 Task: Create Workspace Digital Analytics Workspace description Optimize email open and click-through rates. Workspace type Small Business
Action: Mouse moved to (401, 71)
Screenshot: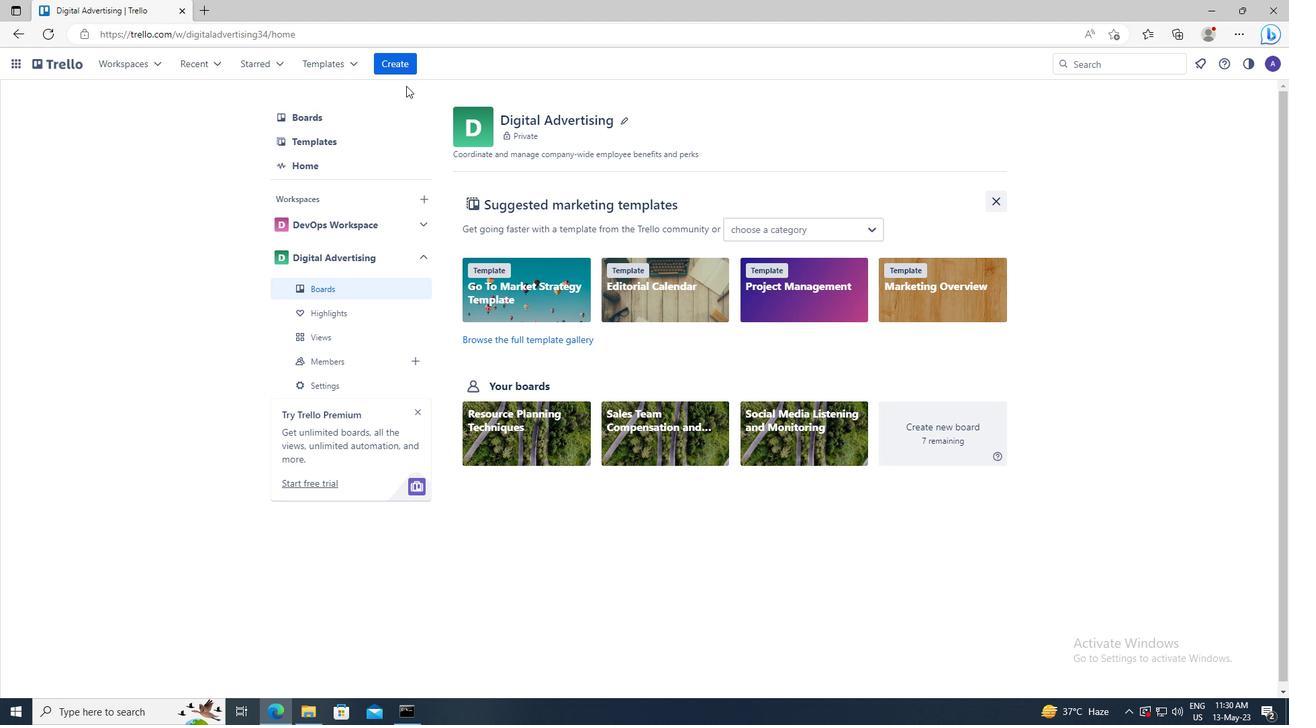 
Action: Mouse pressed left at (401, 71)
Screenshot: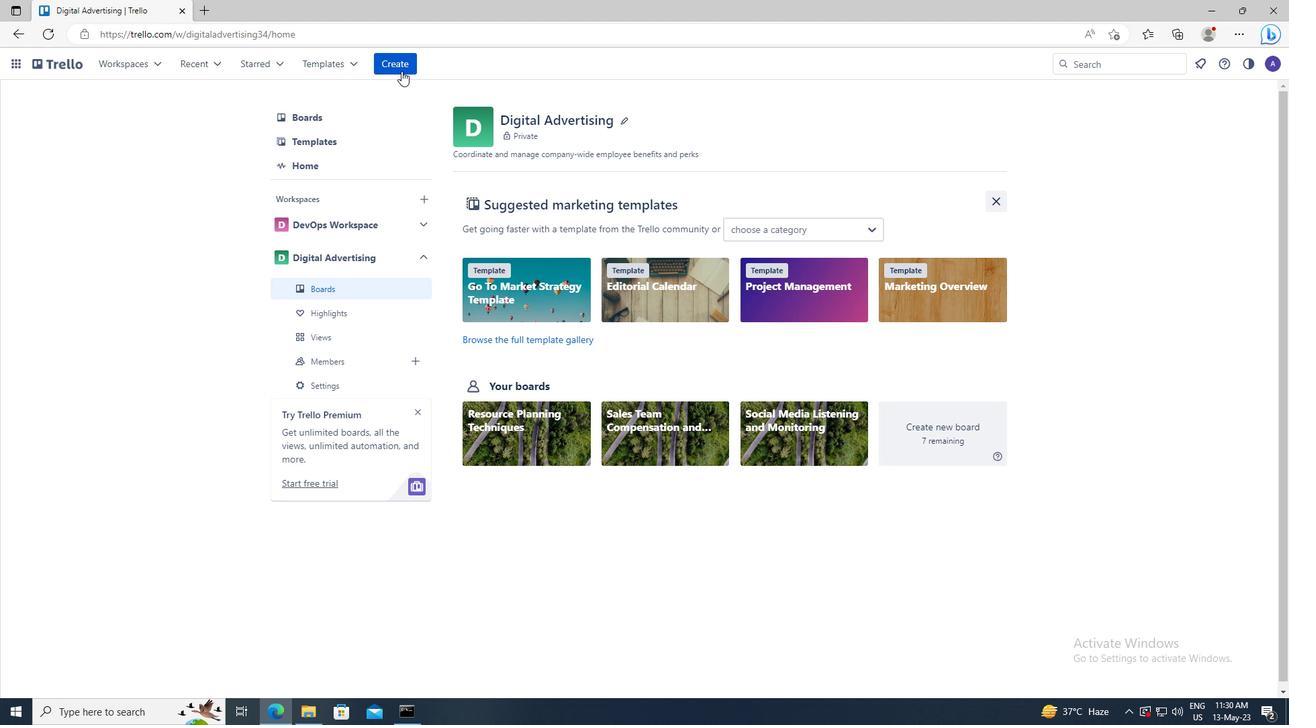
Action: Mouse moved to (429, 201)
Screenshot: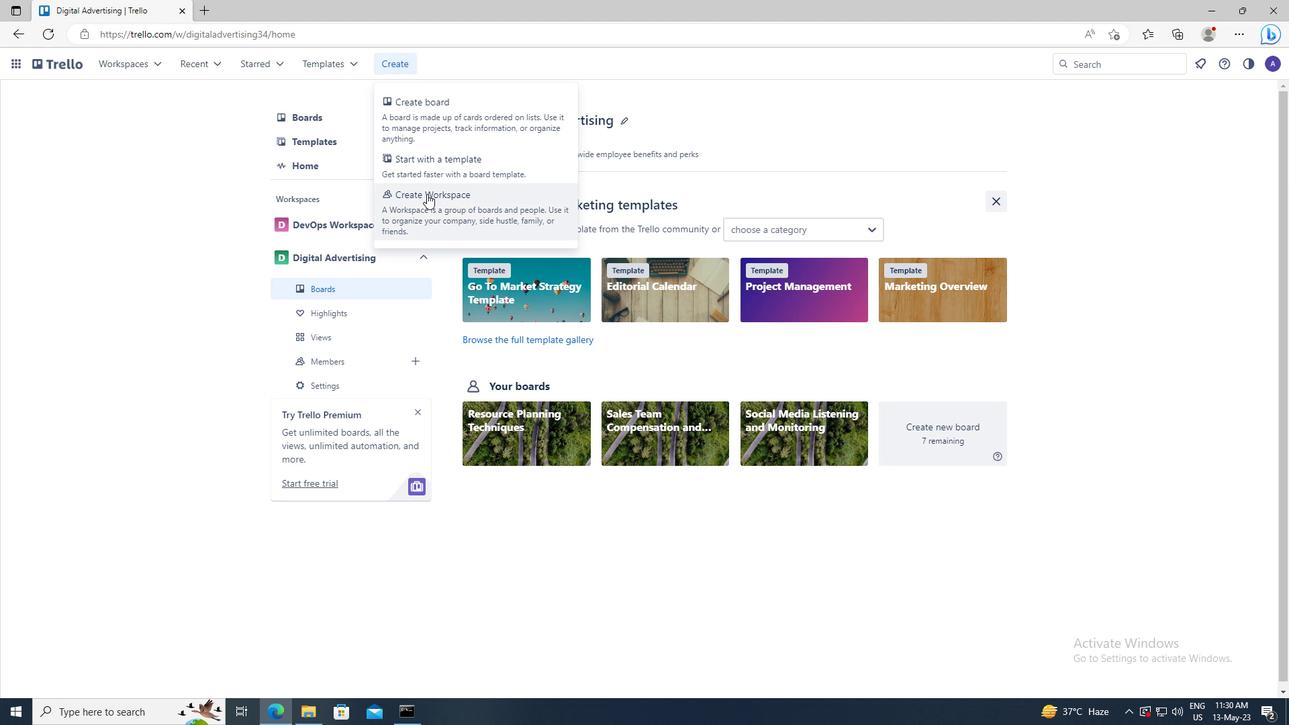 
Action: Mouse pressed left at (429, 201)
Screenshot: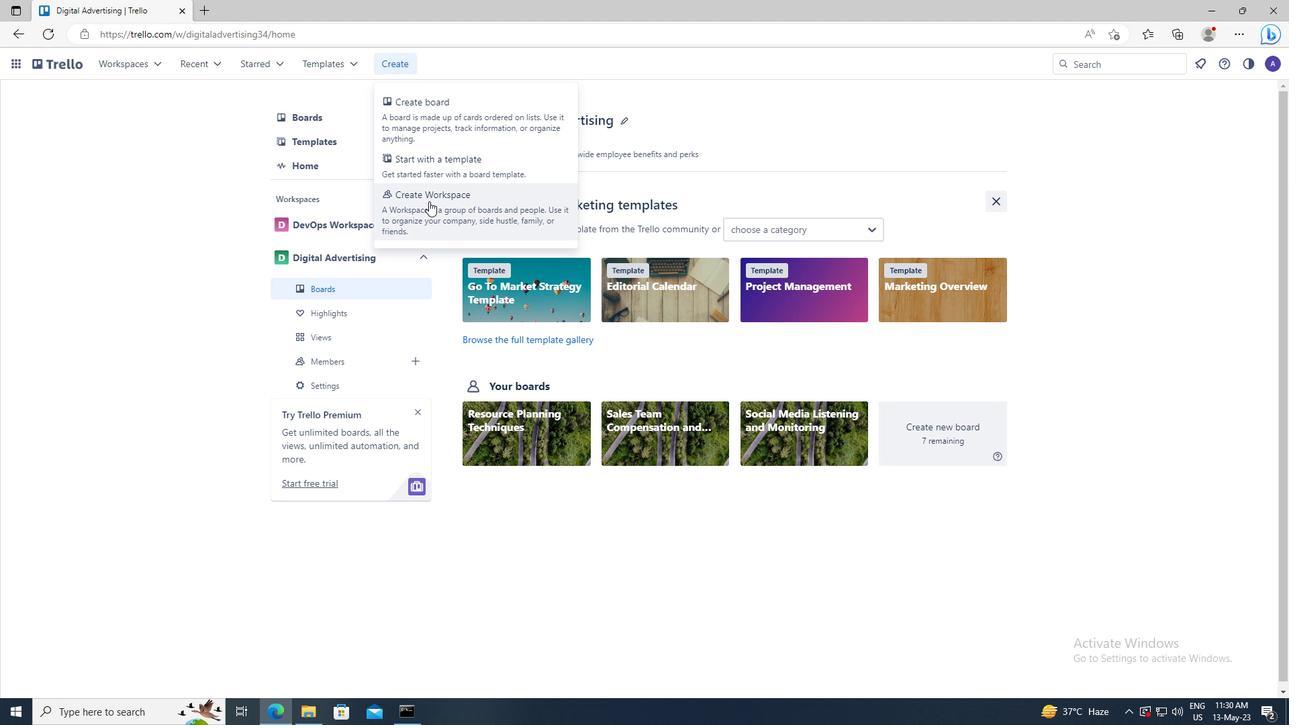 
Action: Mouse moved to (430, 237)
Screenshot: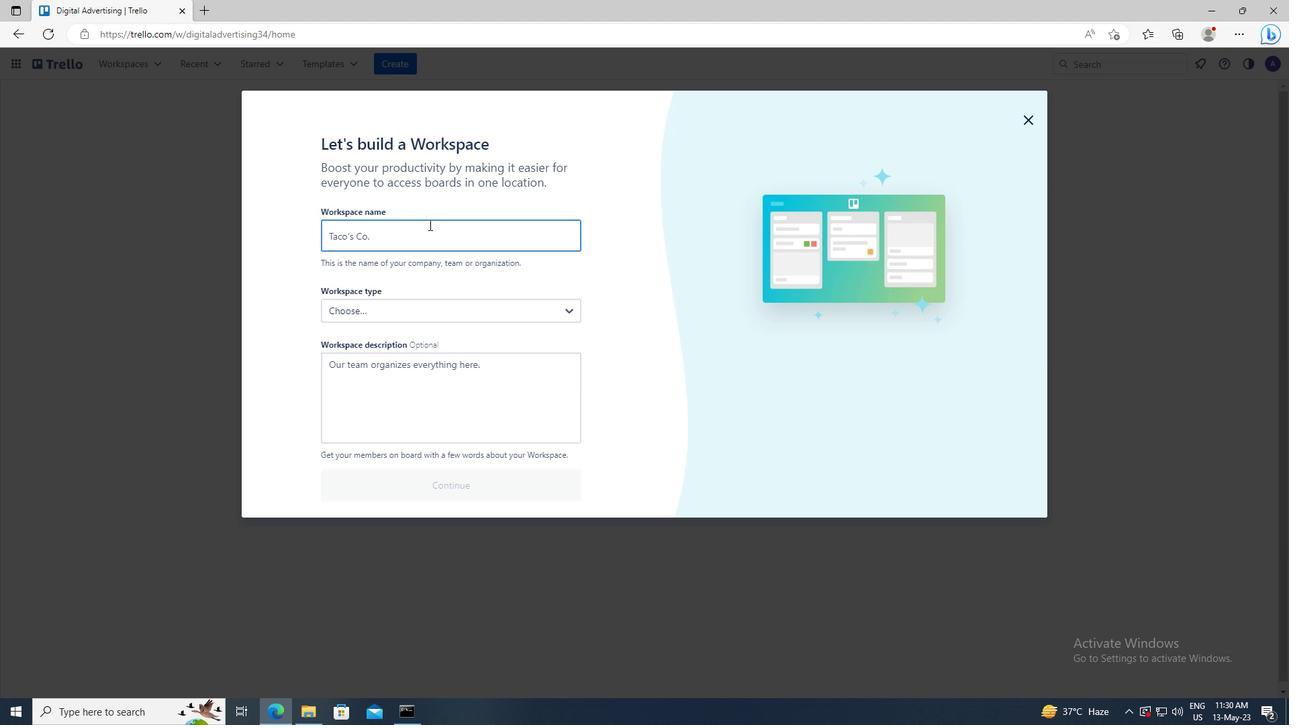 
Action: Mouse pressed left at (430, 237)
Screenshot: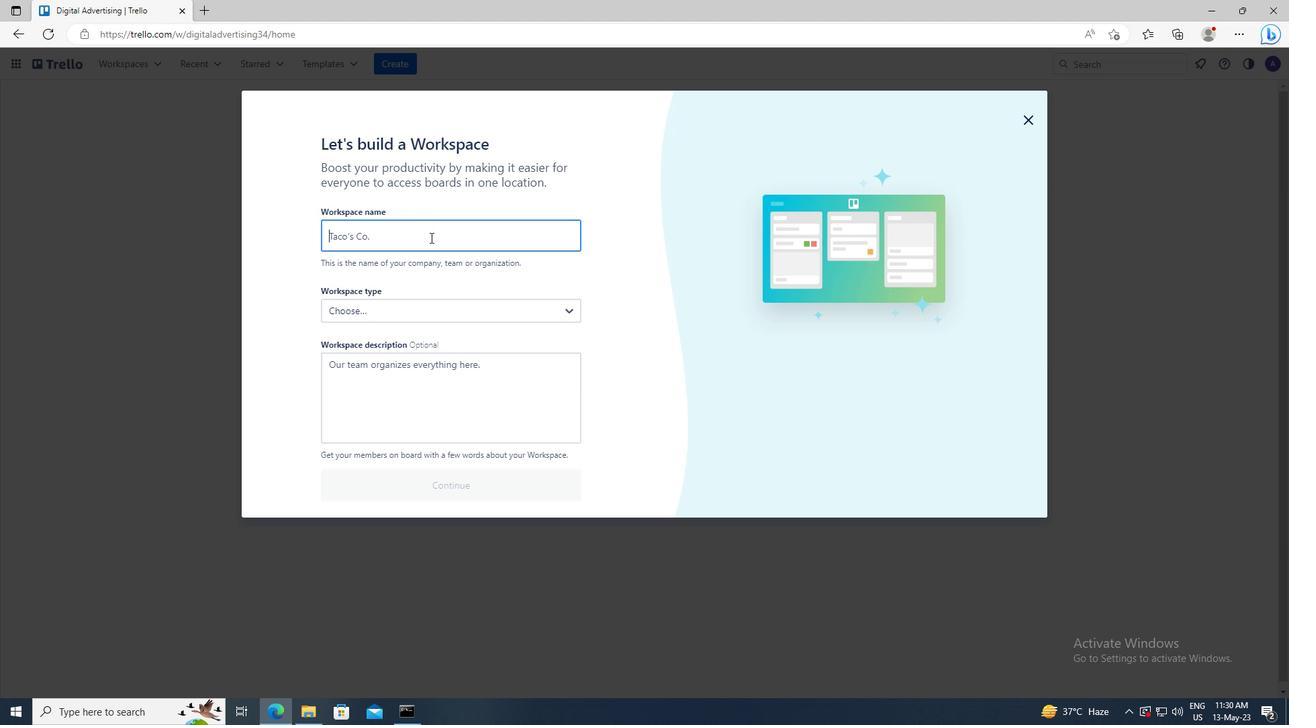 
Action: Key pressed <Key.shift>DIGITAL<Key.space><Key.shift>ANALYTICS
Screenshot: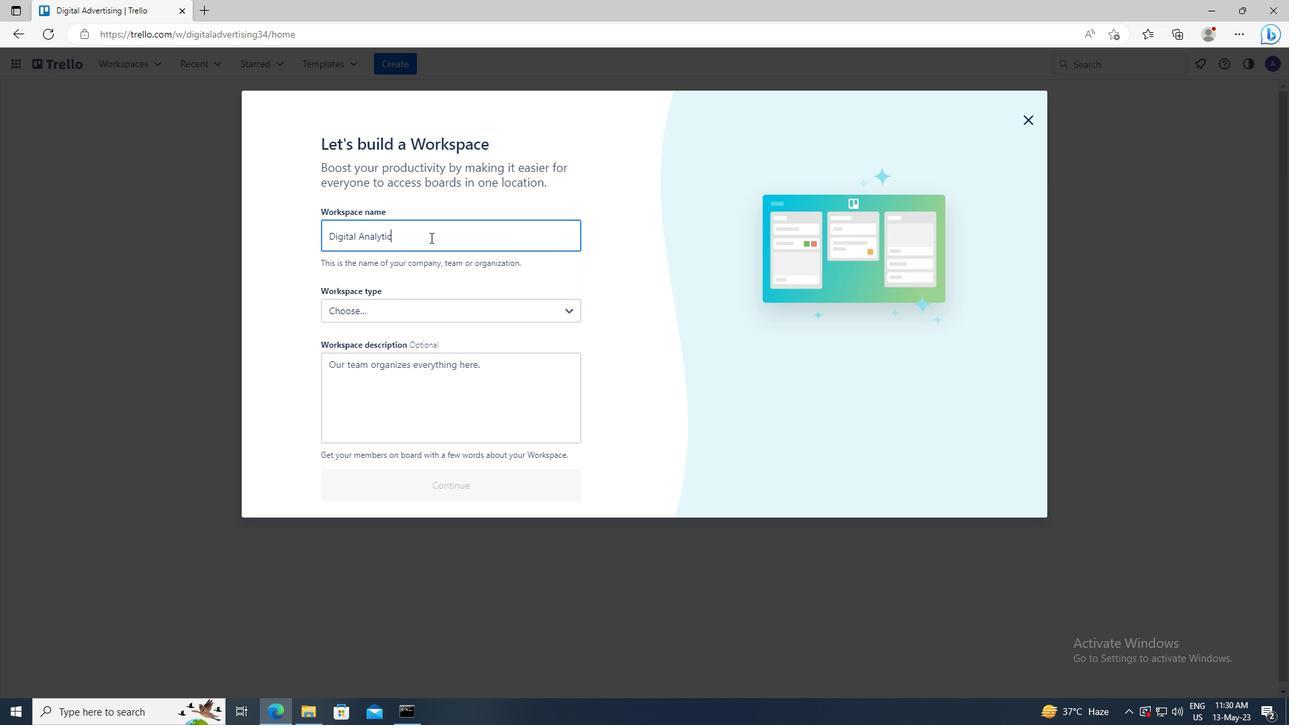 
Action: Mouse moved to (433, 371)
Screenshot: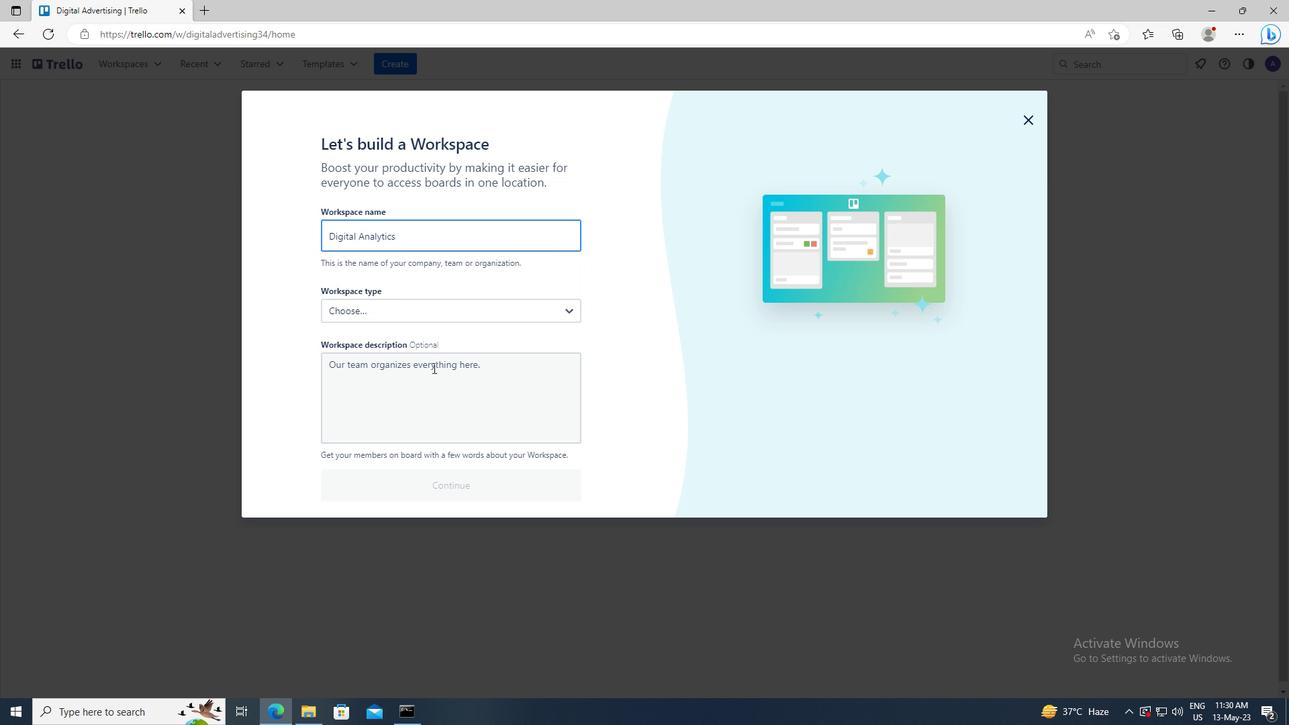 
Action: Mouse pressed left at (433, 371)
Screenshot: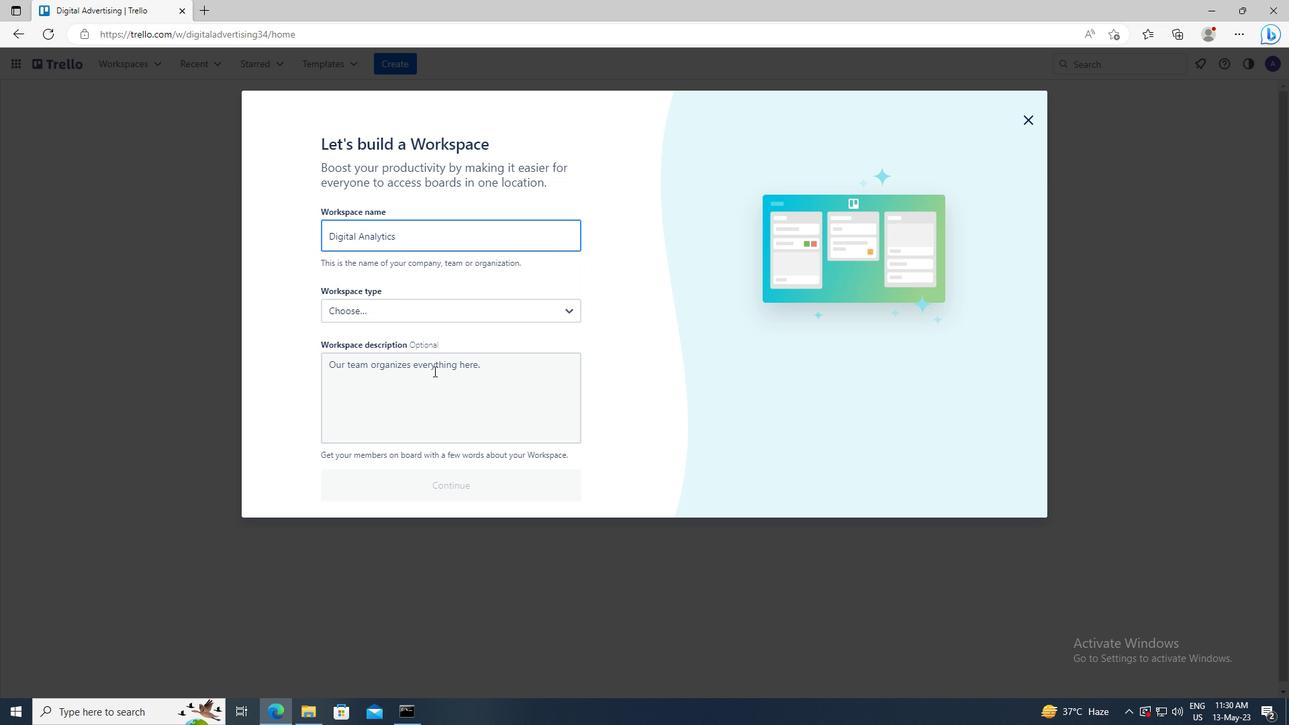 
Action: Key pressed <Key.shift>OPTIMIZE<Key.space>EMAIL<Key.space>OPEN<Key.space>AND<Key.space>CLICK-THROUGH<Key.space>RATES
Screenshot: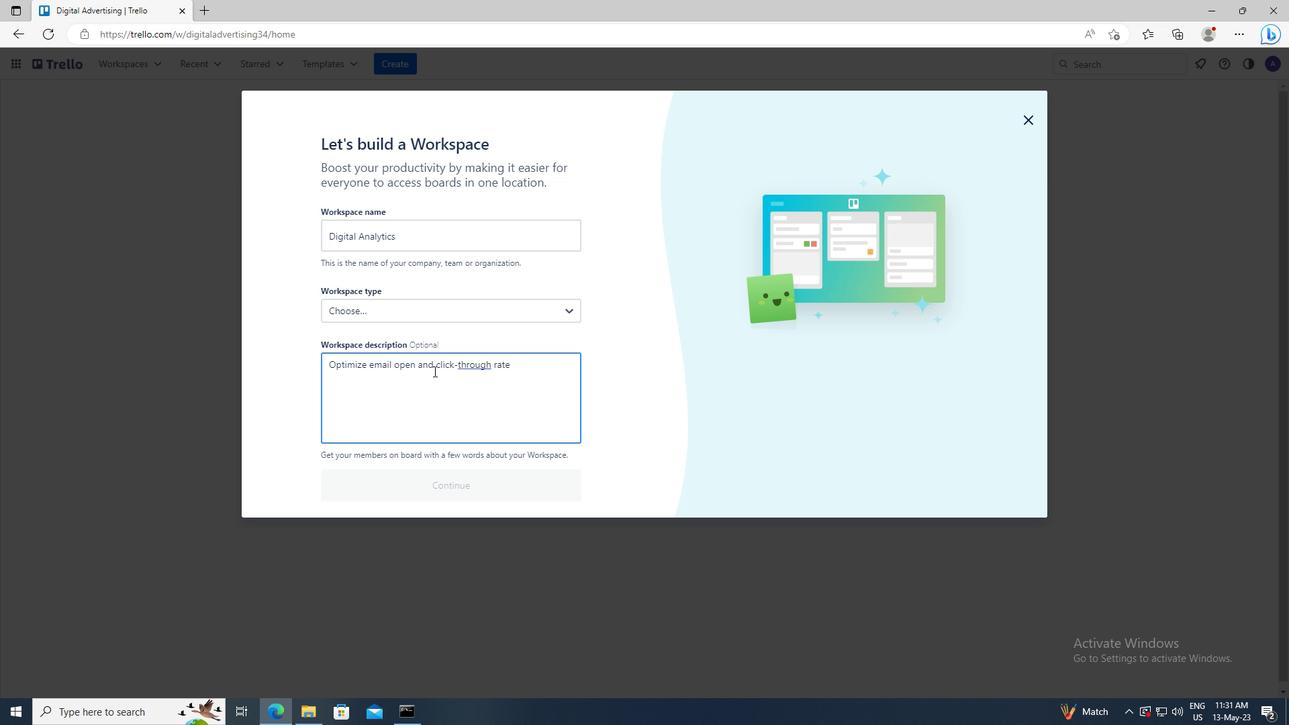 
Action: Mouse moved to (433, 315)
Screenshot: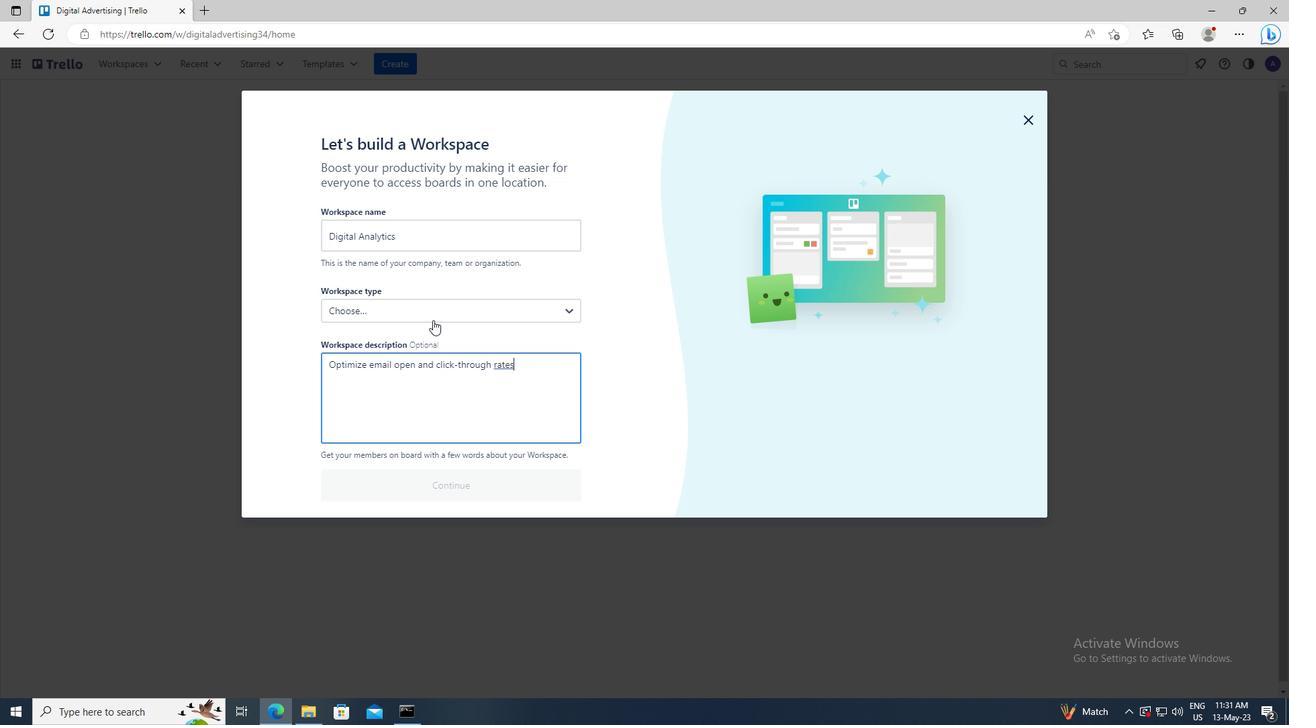 
Action: Mouse pressed left at (433, 315)
Screenshot: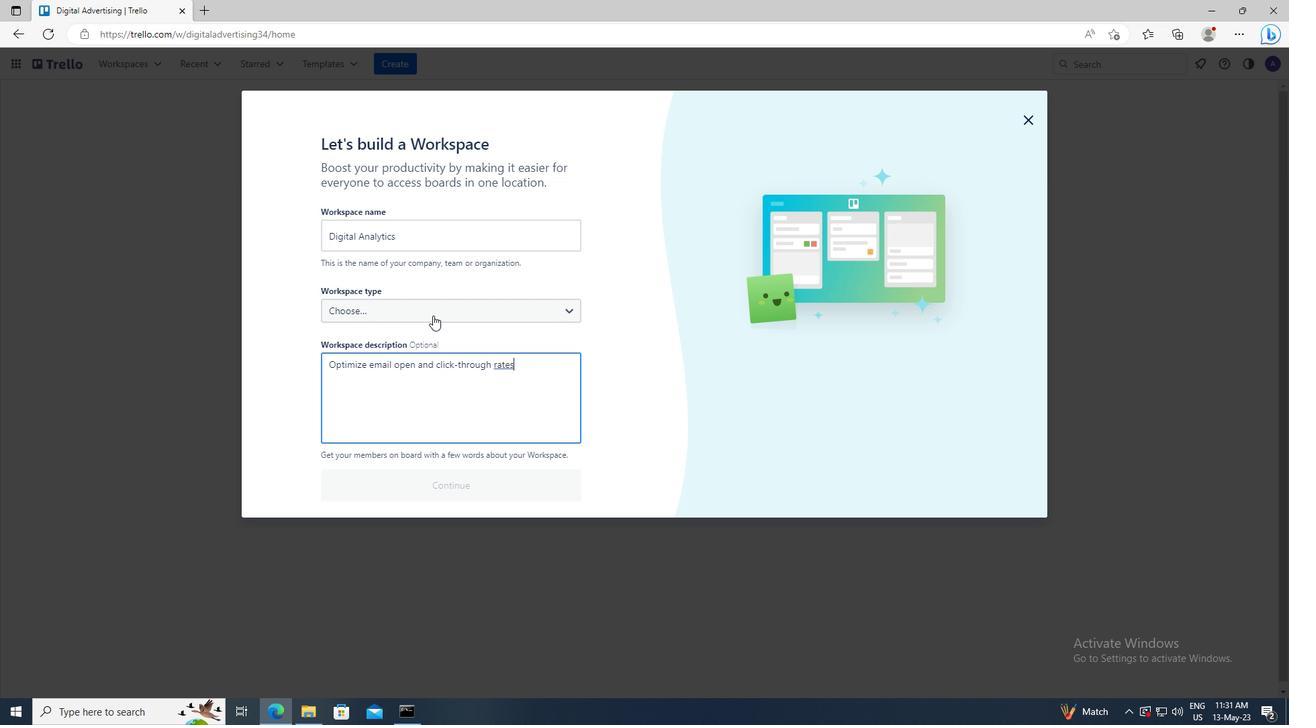 
Action: Mouse moved to (434, 472)
Screenshot: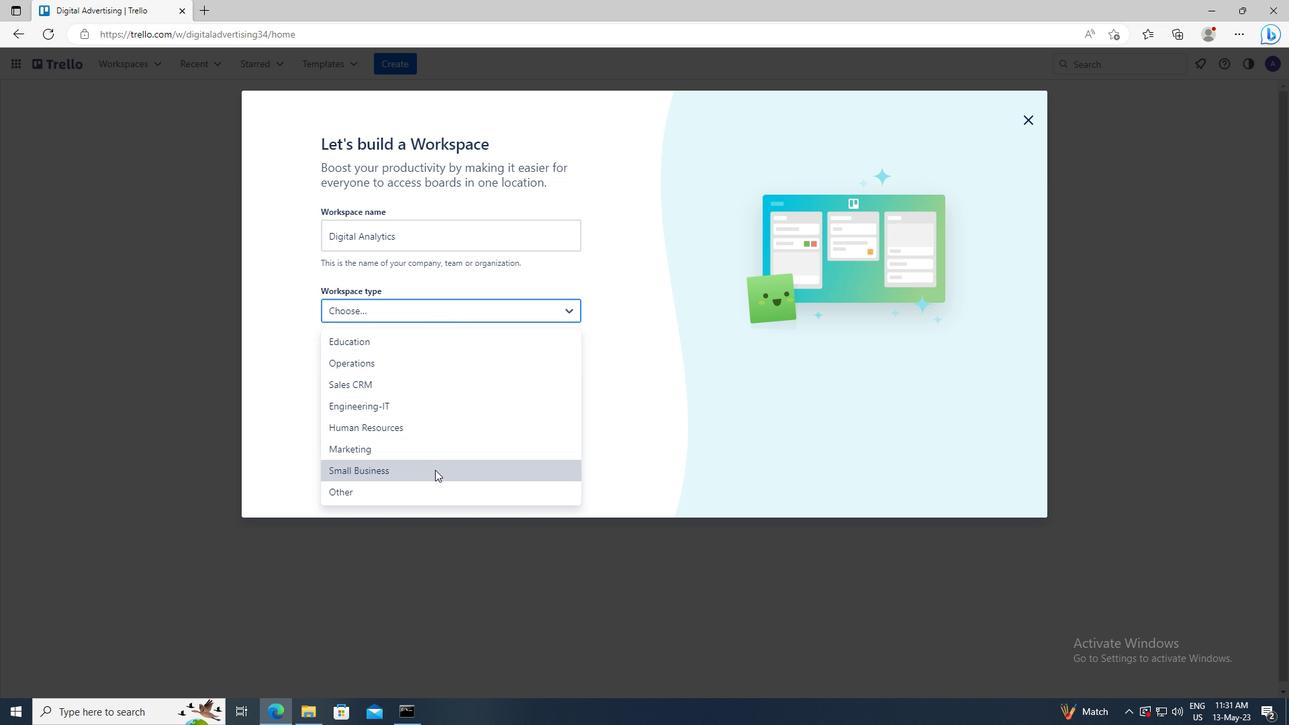 
Action: Mouse pressed left at (434, 472)
Screenshot: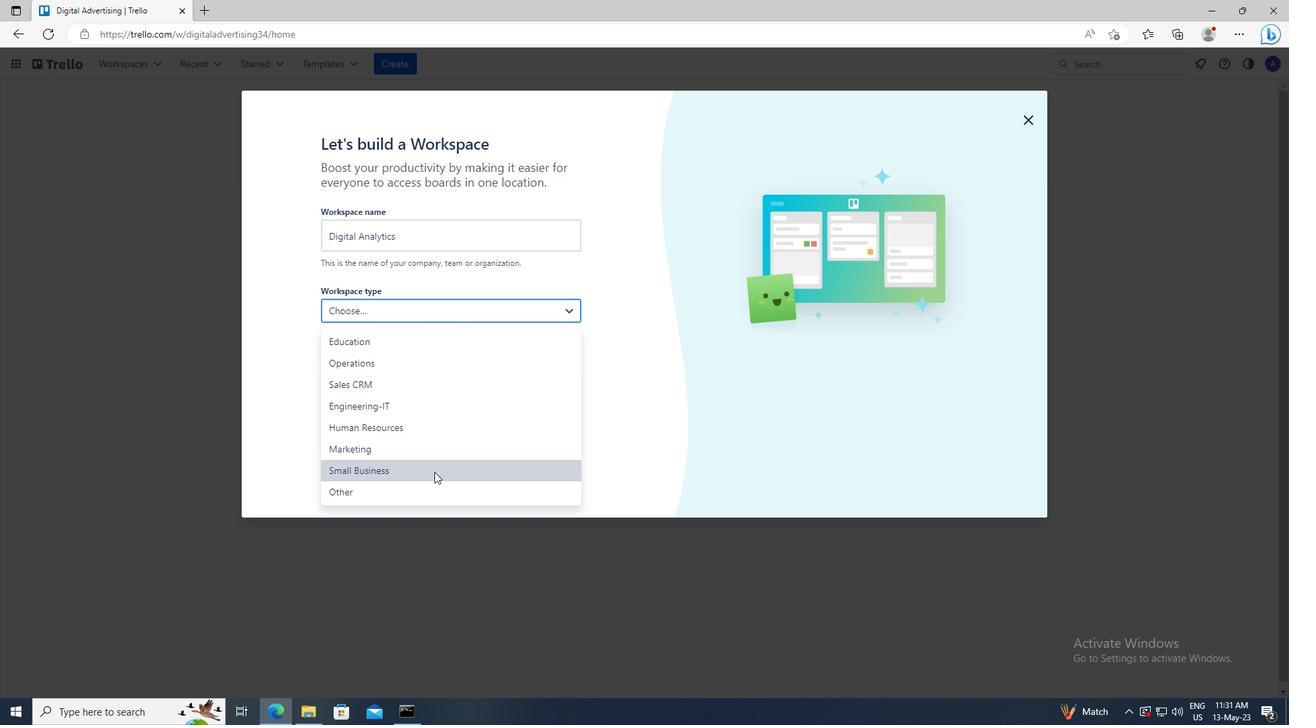 
Action: Mouse moved to (435, 492)
Screenshot: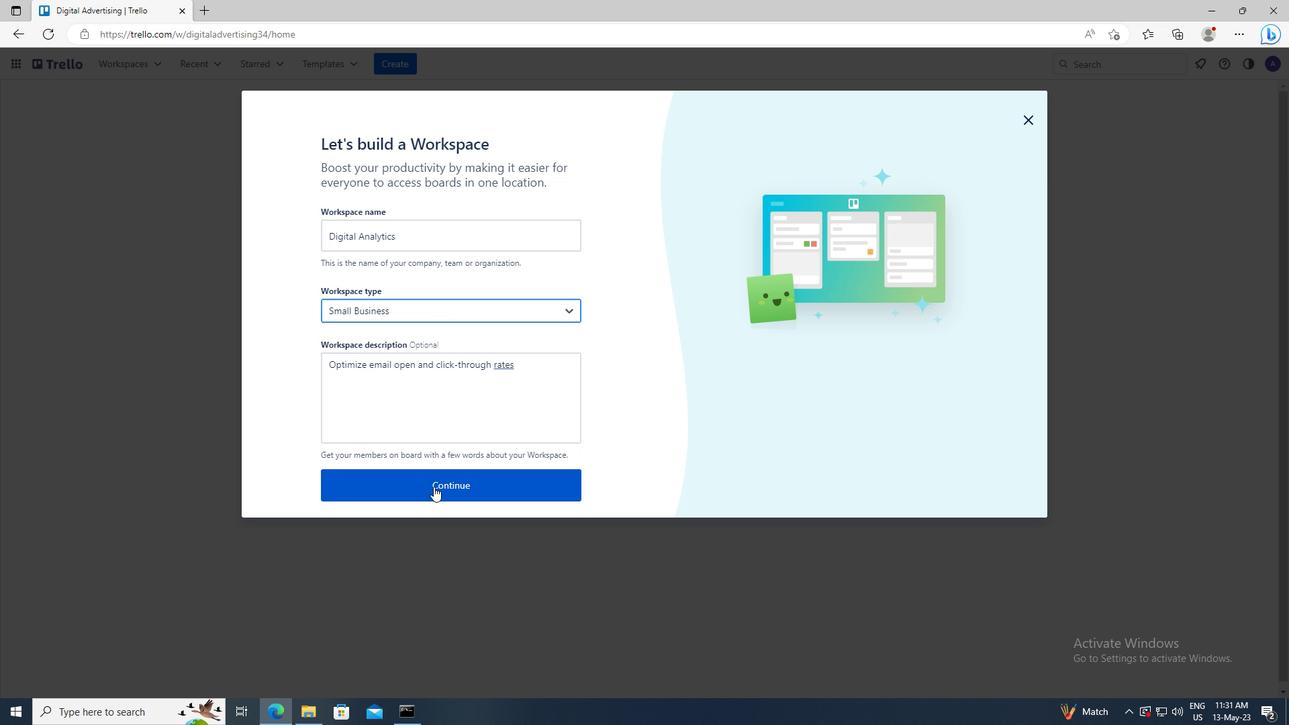 
Action: Mouse pressed left at (435, 492)
Screenshot: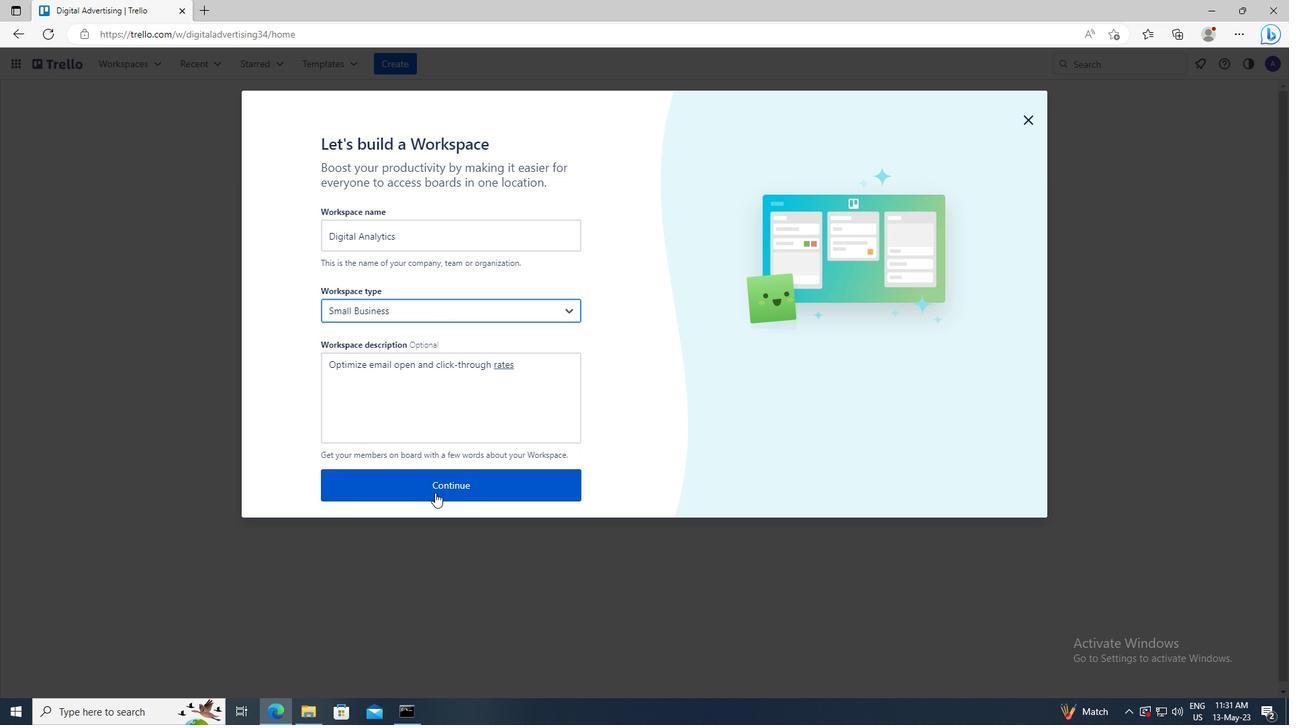 
Action: Mouse moved to (441, 345)
Screenshot: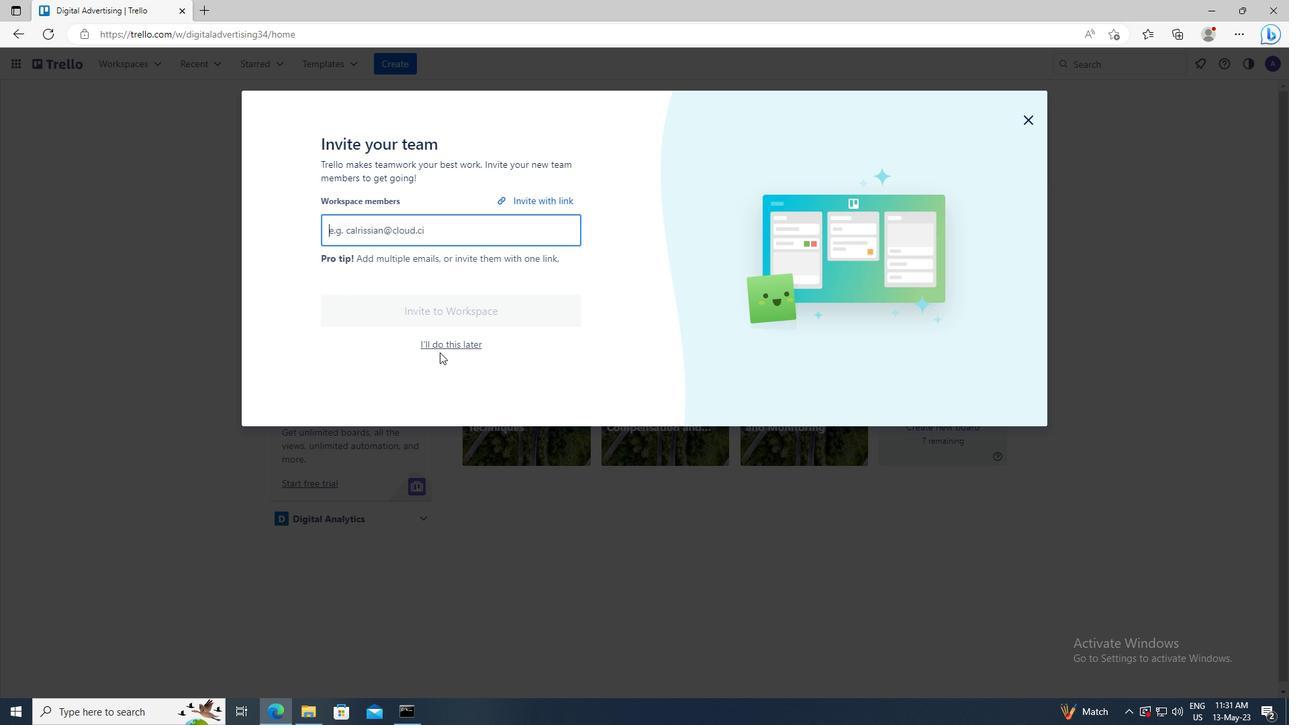 
Action: Mouse pressed left at (441, 345)
Screenshot: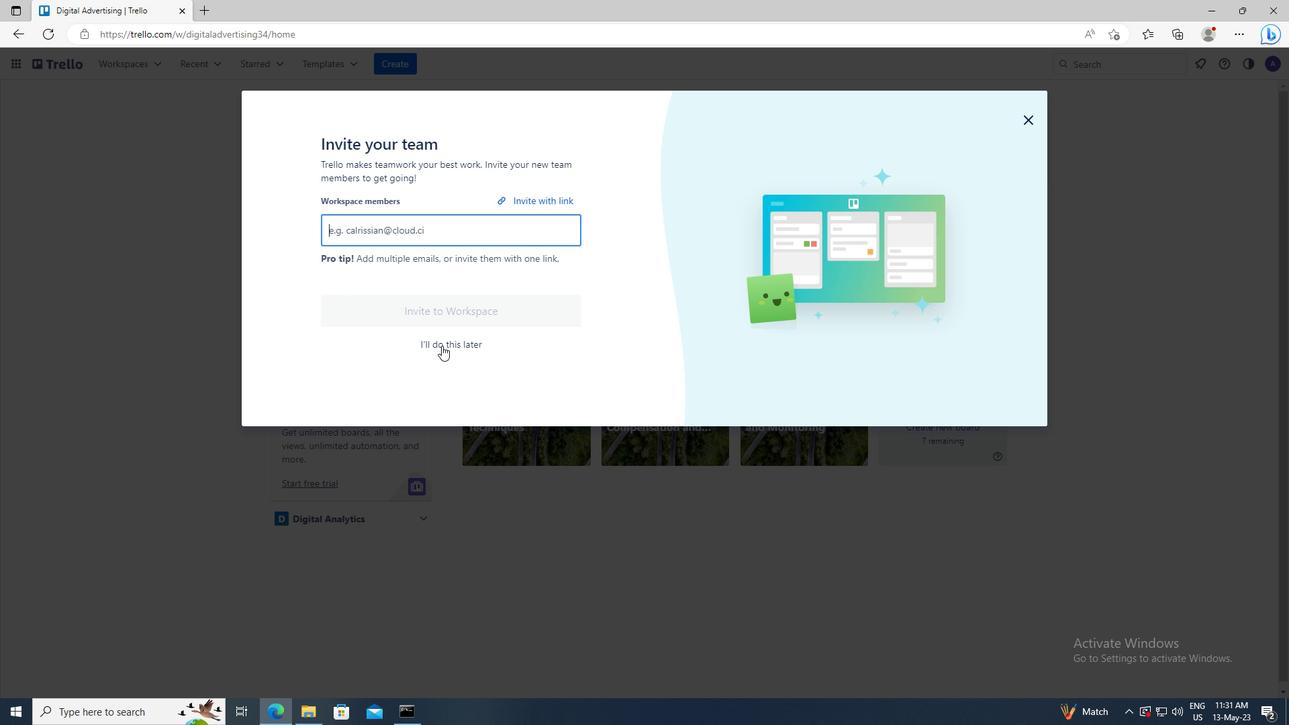 
